 Task: Create a rule from the Routing list, Task moved to a section -> Set Priority in the project AgileEdge , set the section as Done clear the priority
Action: Mouse moved to (70, 396)
Screenshot: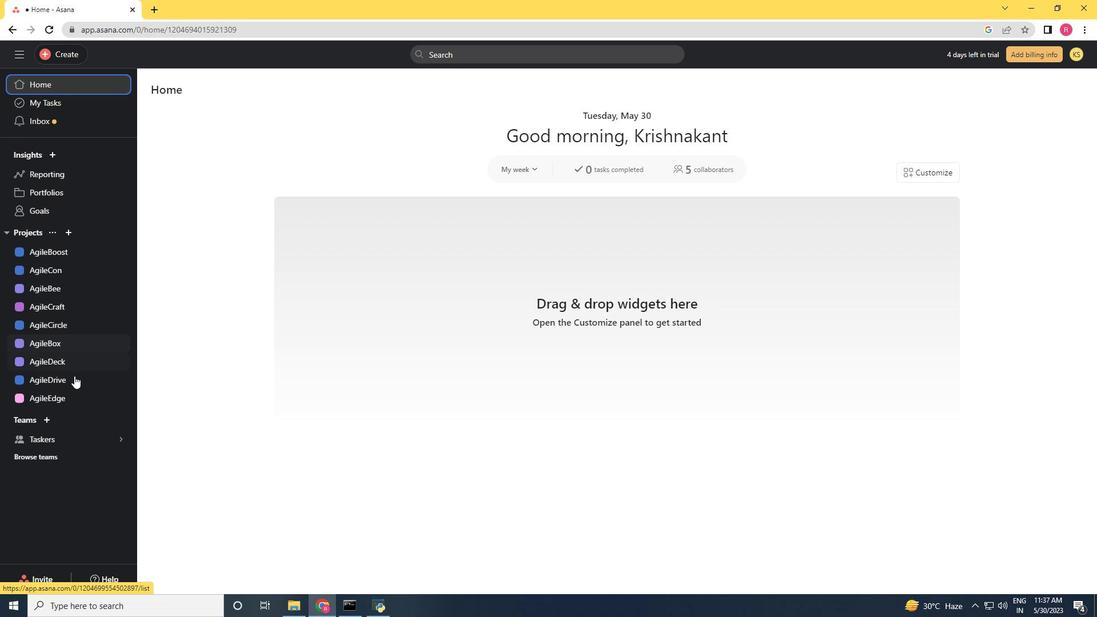 
Action: Mouse pressed left at (70, 396)
Screenshot: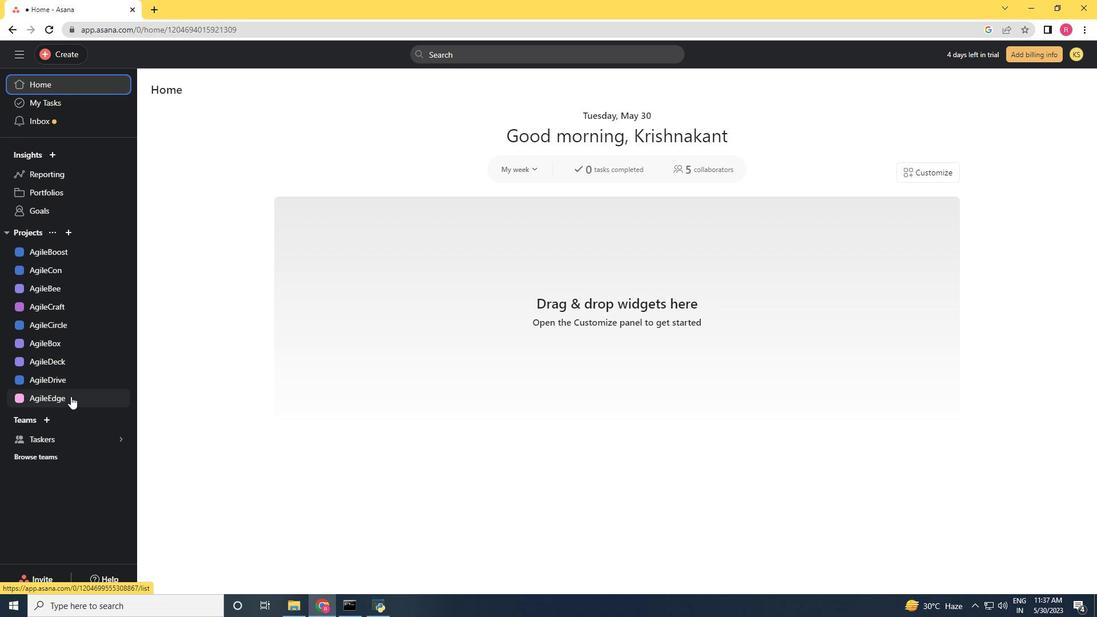 
Action: Mouse moved to (1054, 82)
Screenshot: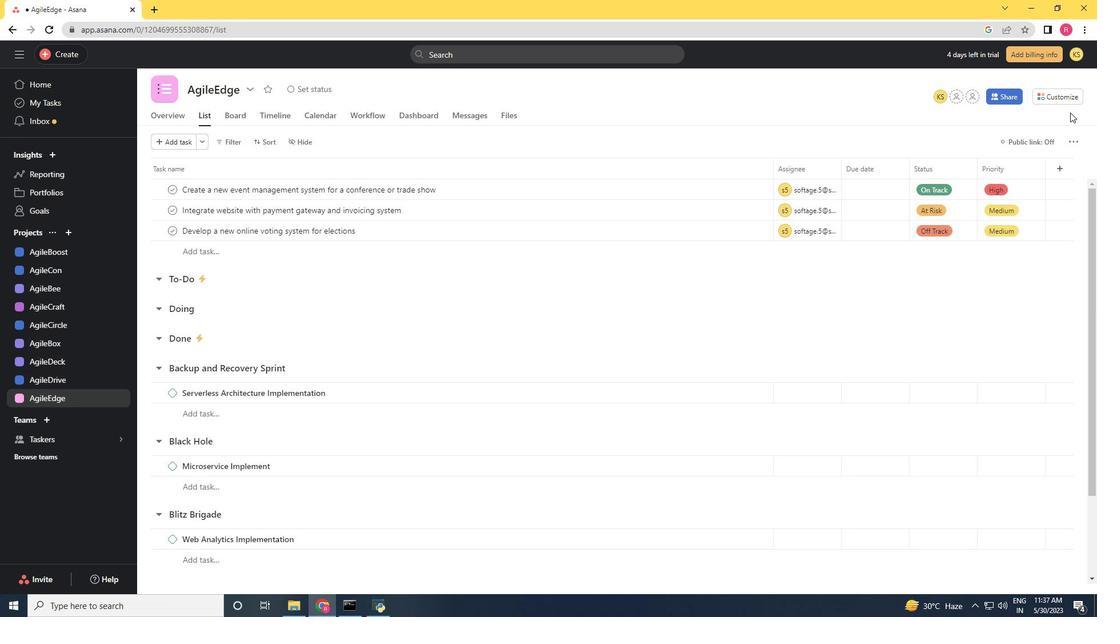 
Action: Mouse pressed left at (1054, 82)
Screenshot: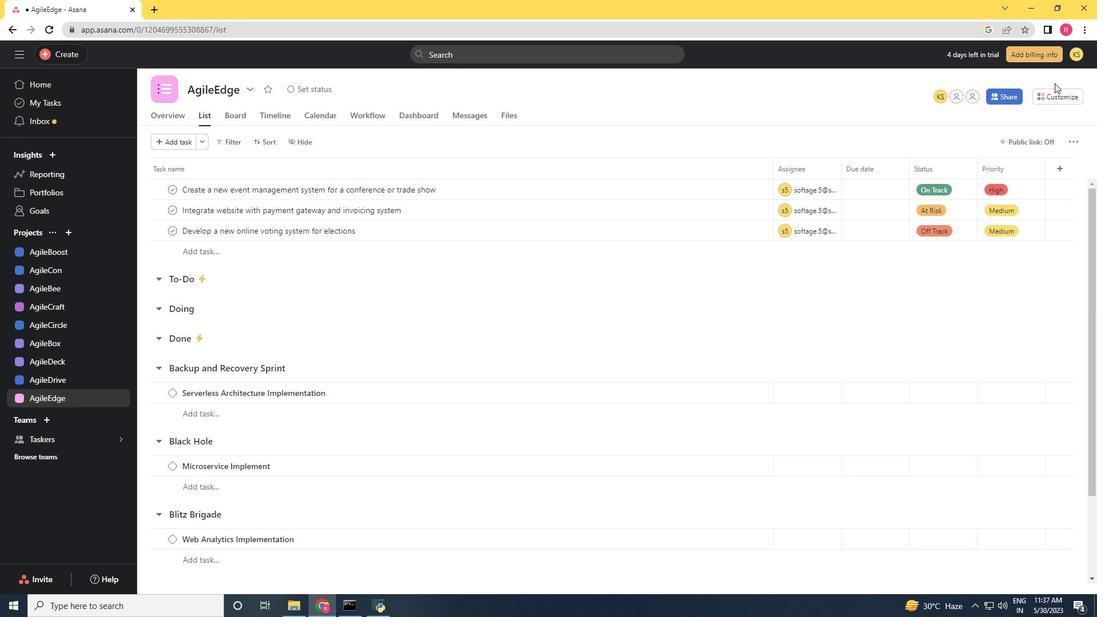 
Action: Mouse moved to (1057, 96)
Screenshot: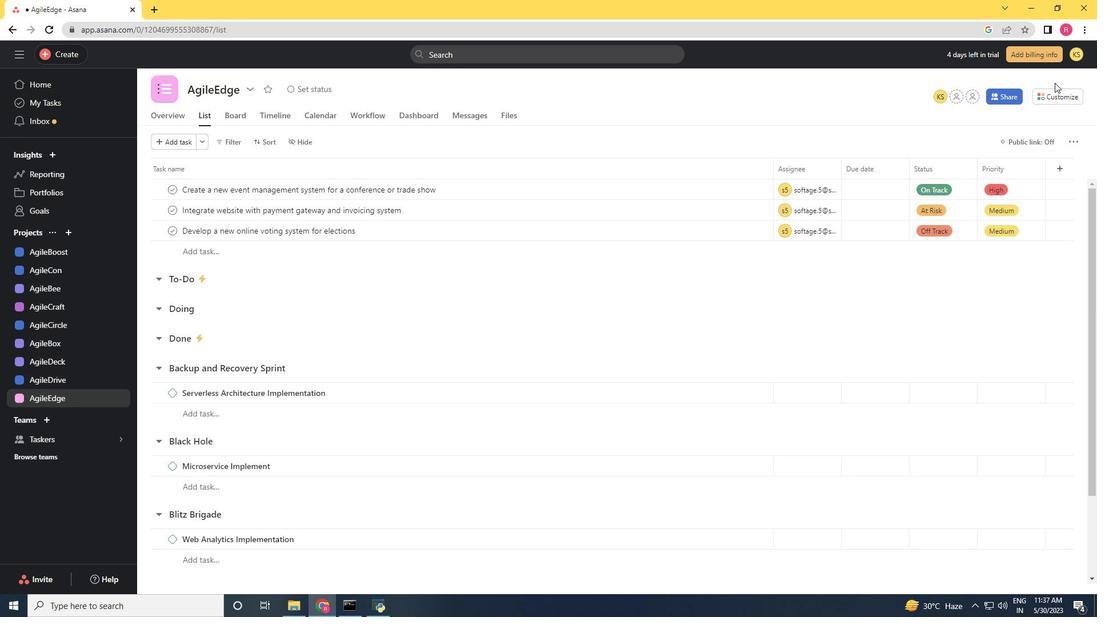 
Action: Mouse pressed left at (1057, 96)
Screenshot: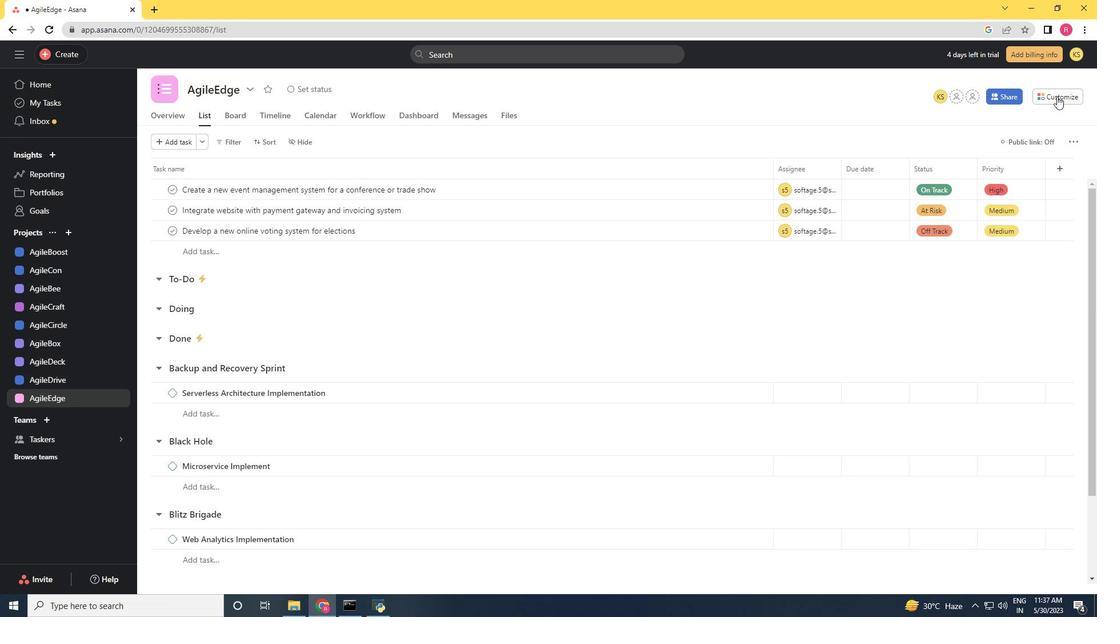 
Action: Mouse moved to (871, 247)
Screenshot: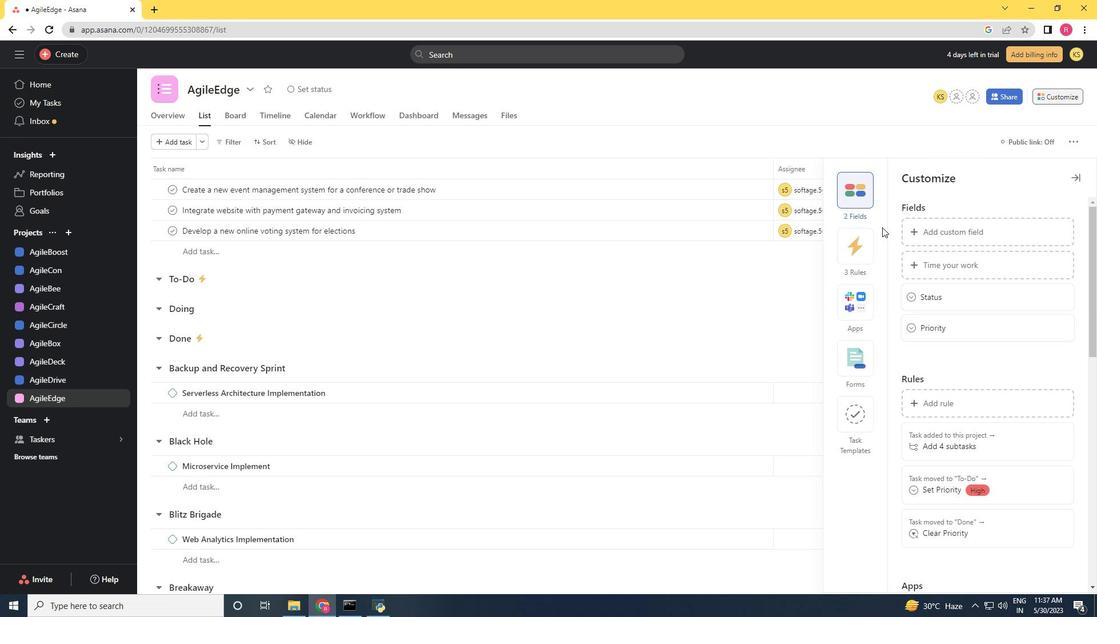 
Action: Mouse pressed left at (871, 247)
Screenshot: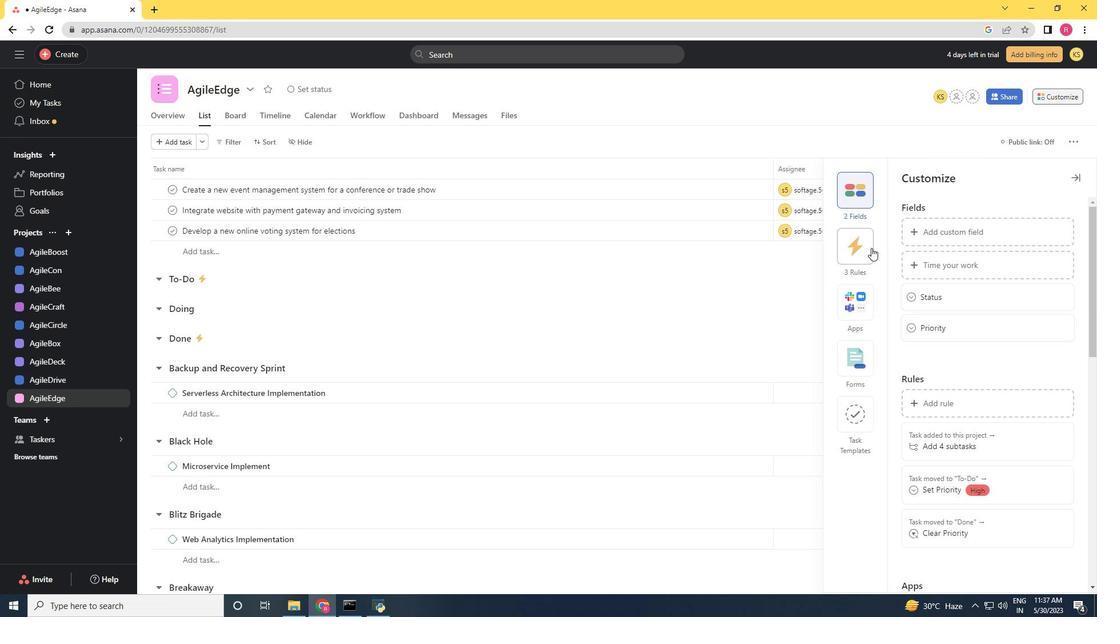 
Action: Mouse moved to (976, 238)
Screenshot: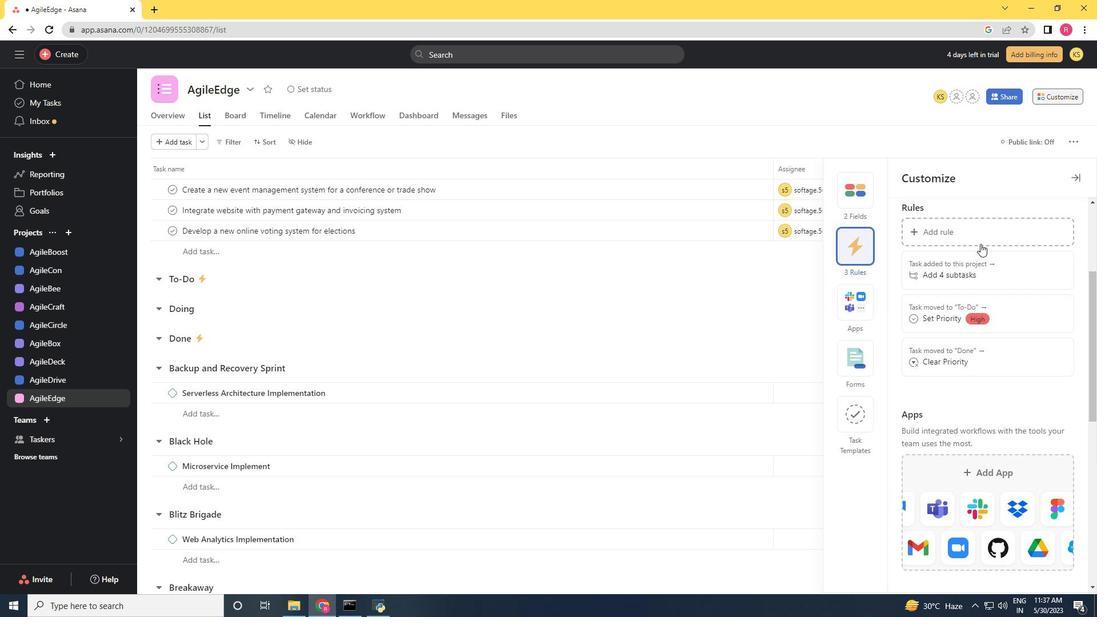 
Action: Mouse pressed left at (976, 238)
Screenshot: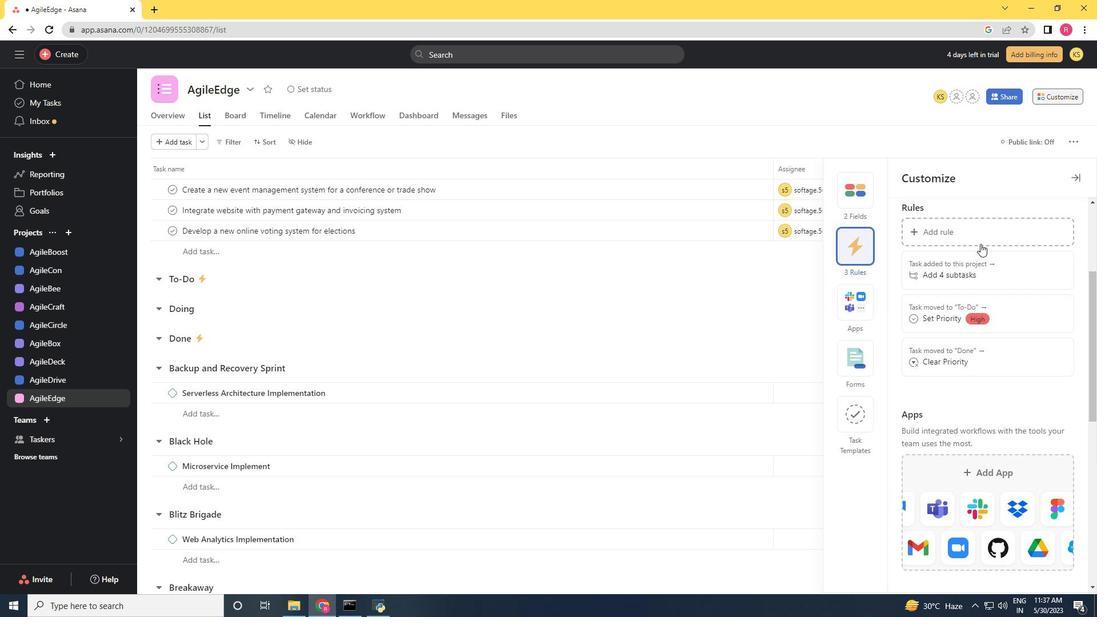
Action: Mouse moved to (241, 153)
Screenshot: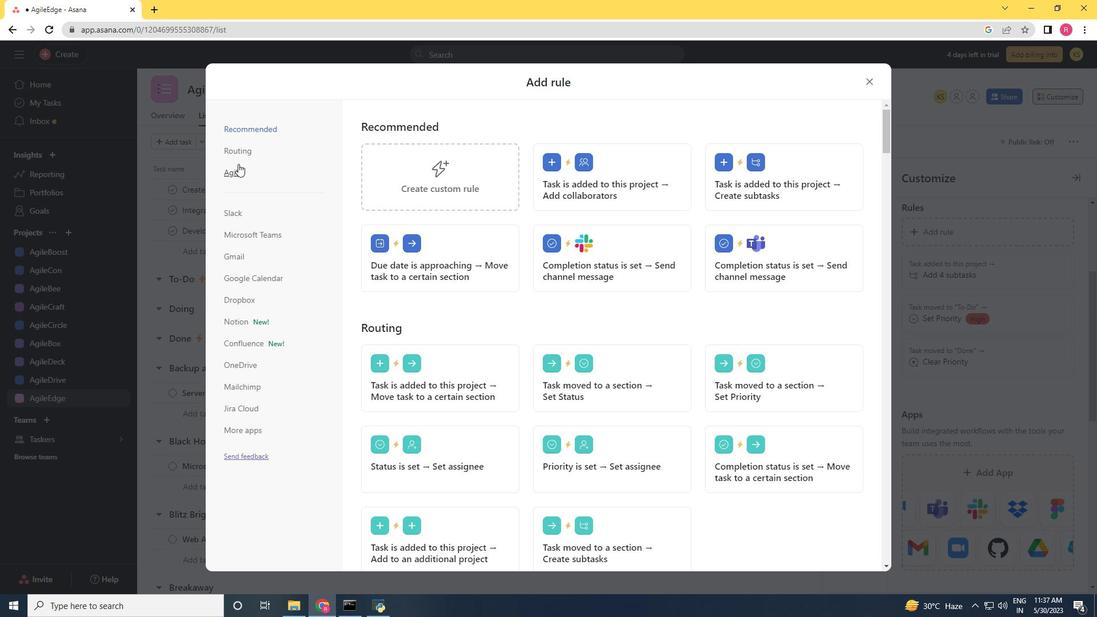 
Action: Mouse pressed left at (241, 153)
Screenshot: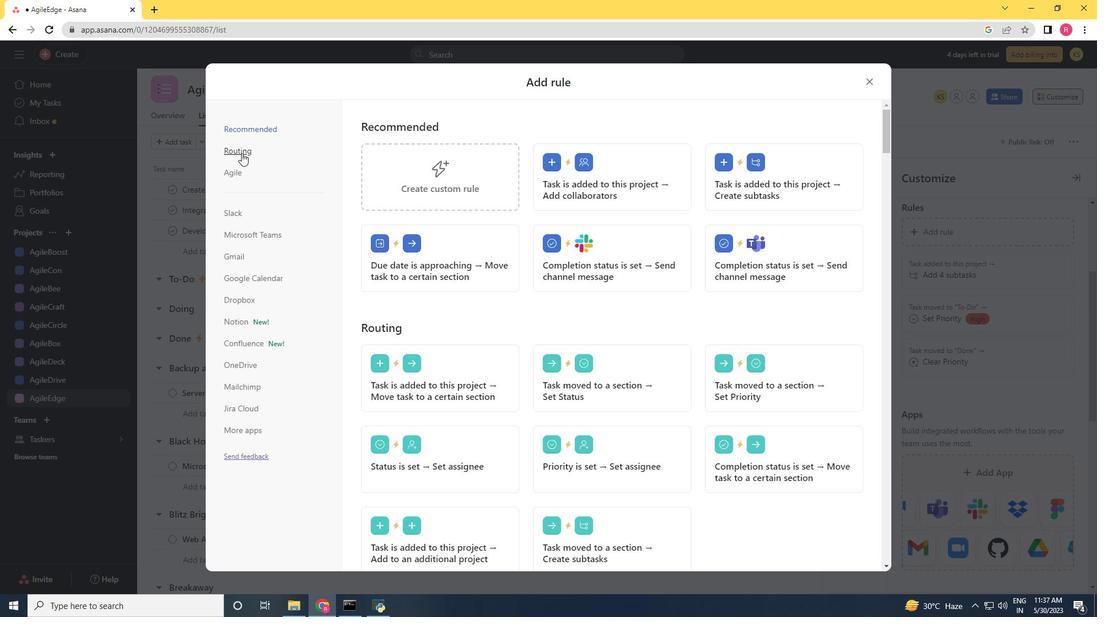 
Action: Mouse moved to (784, 178)
Screenshot: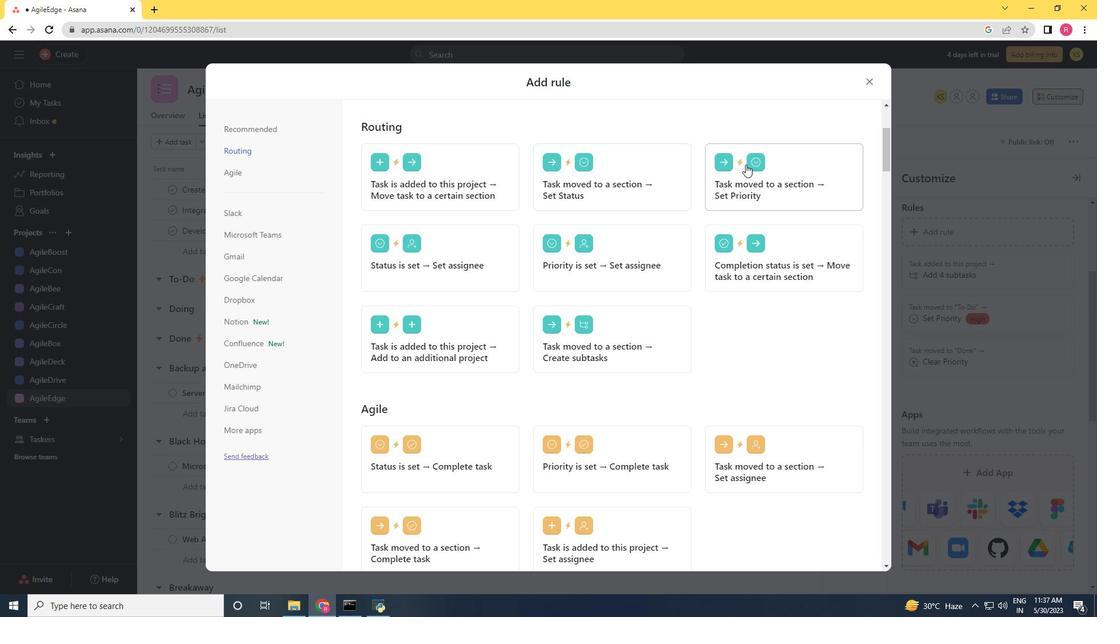 
Action: Mouse pressed left at (784, 178)
Screenshot: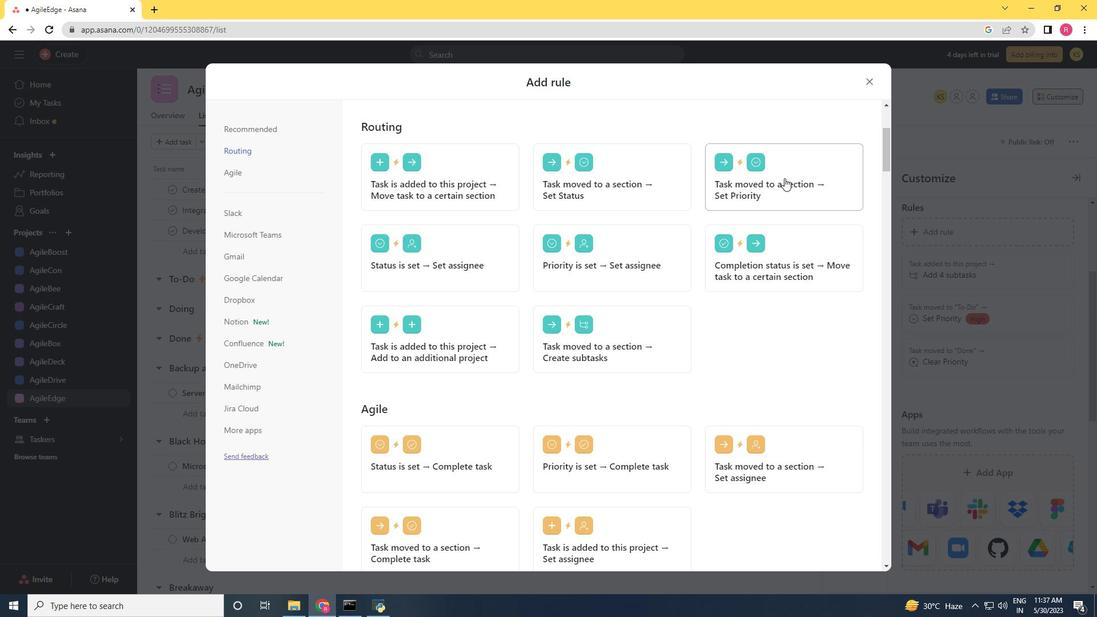 
Action: Mouse moved to (493, 303)
Screenshot: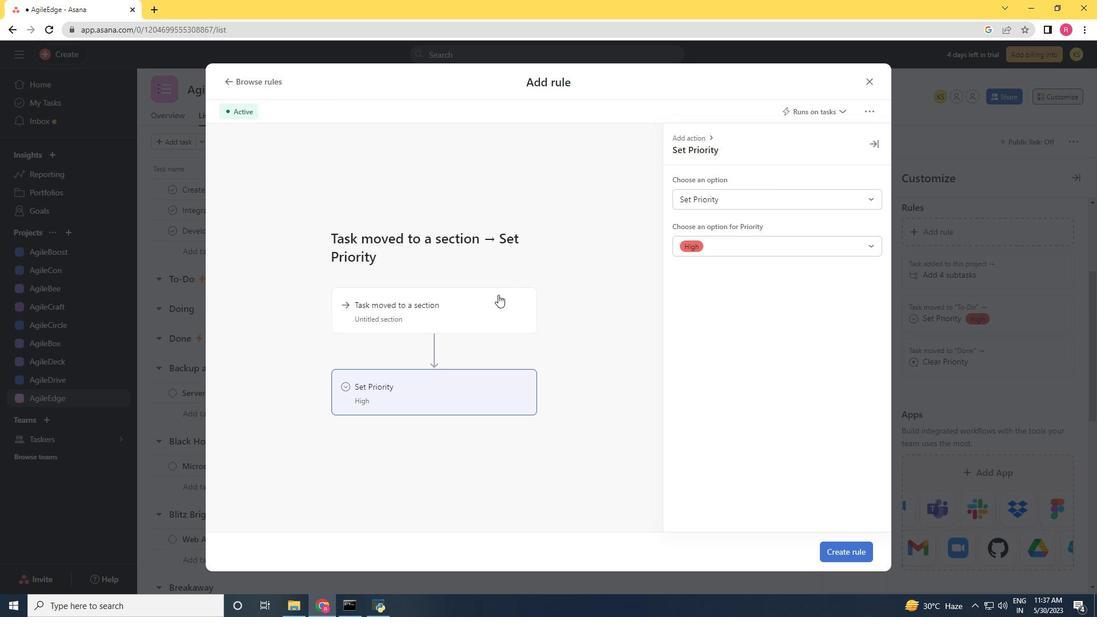 
Action: Mouse pressed left at (493, 303)
Screenshot: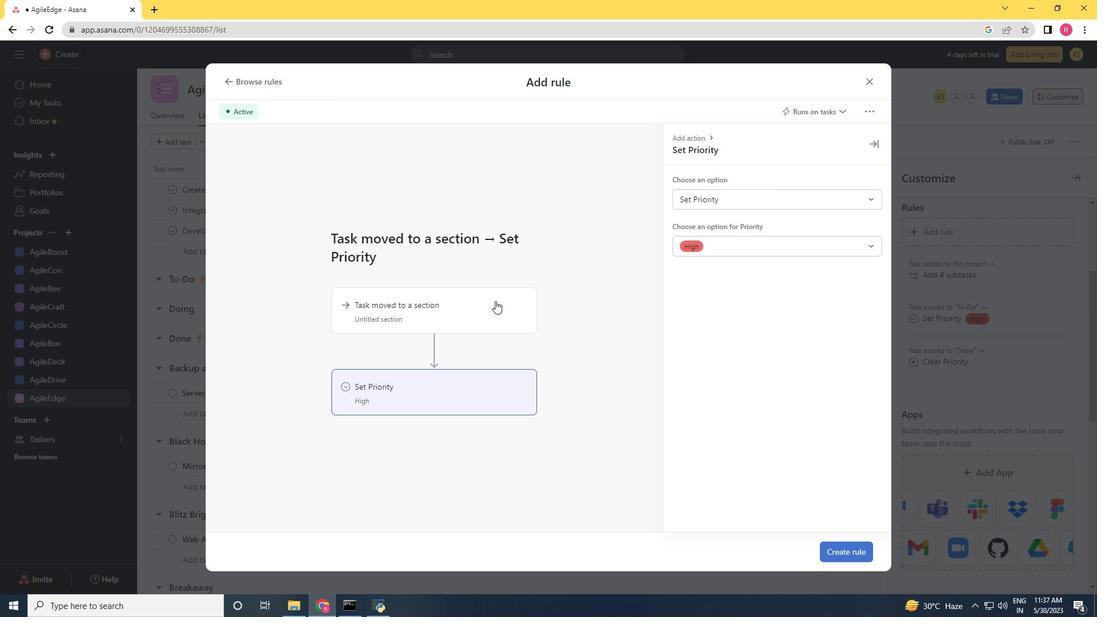 
Action: Mouse moved to (723, 198)
Screenshot: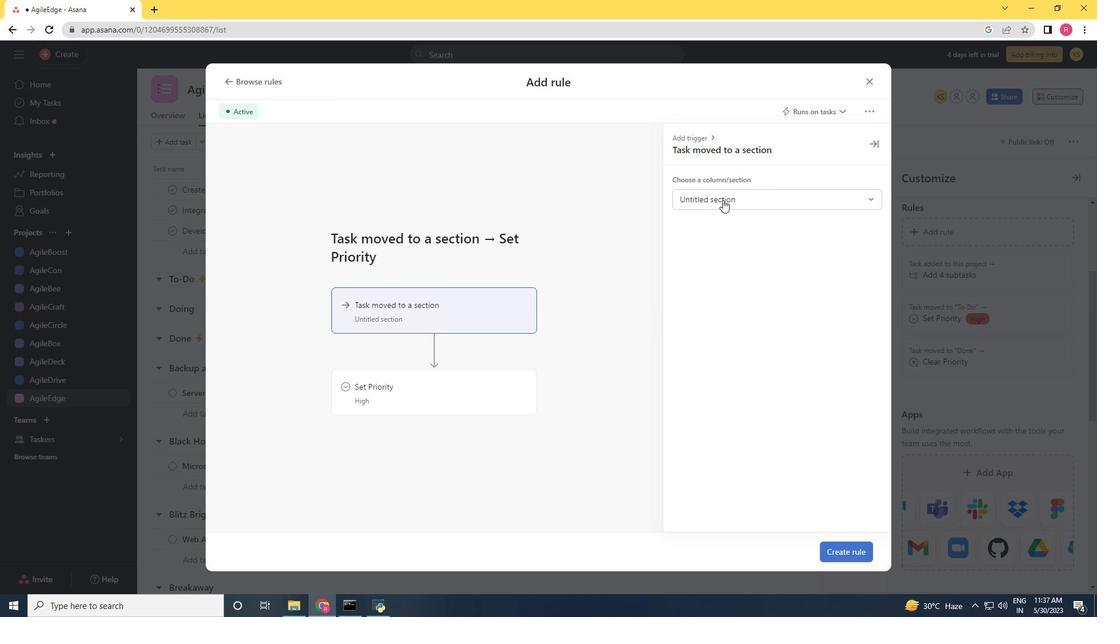 
Action: Mouse pressed left at (723, 198)
Screenshot: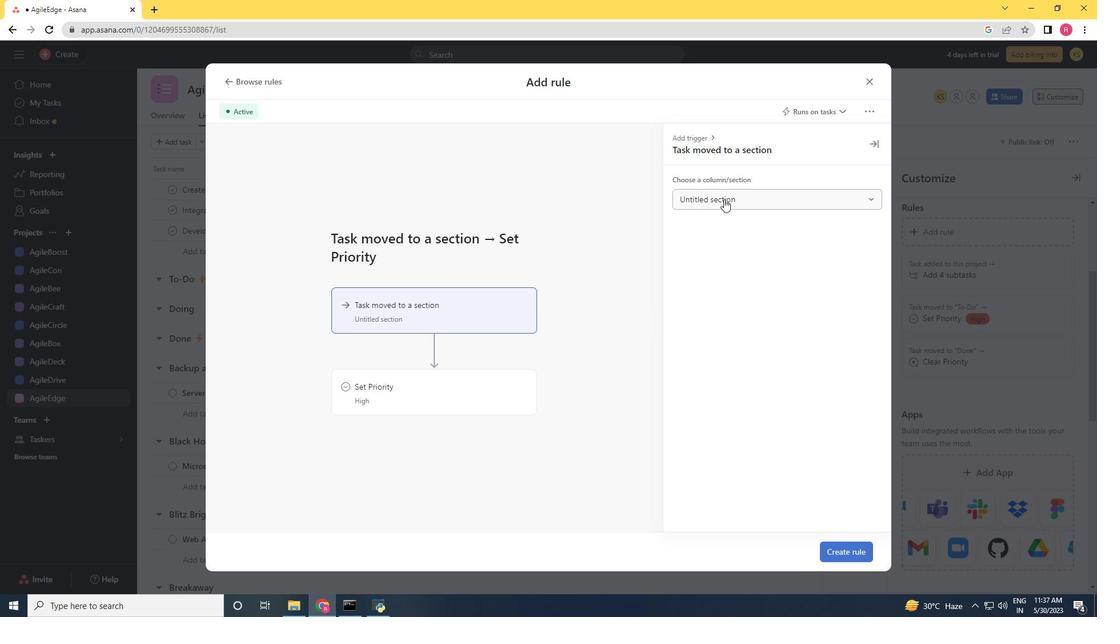 
Action: Mouse moved to (711, 282)
Screenshot: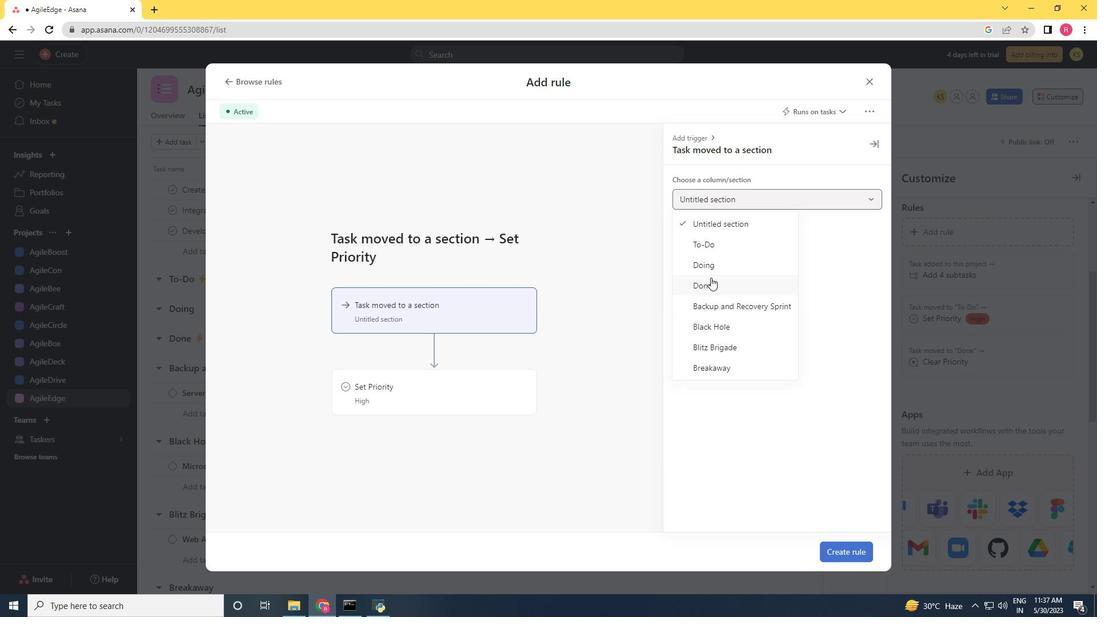 
Action: Mouse pressed left at (711, 282)
Screenshot: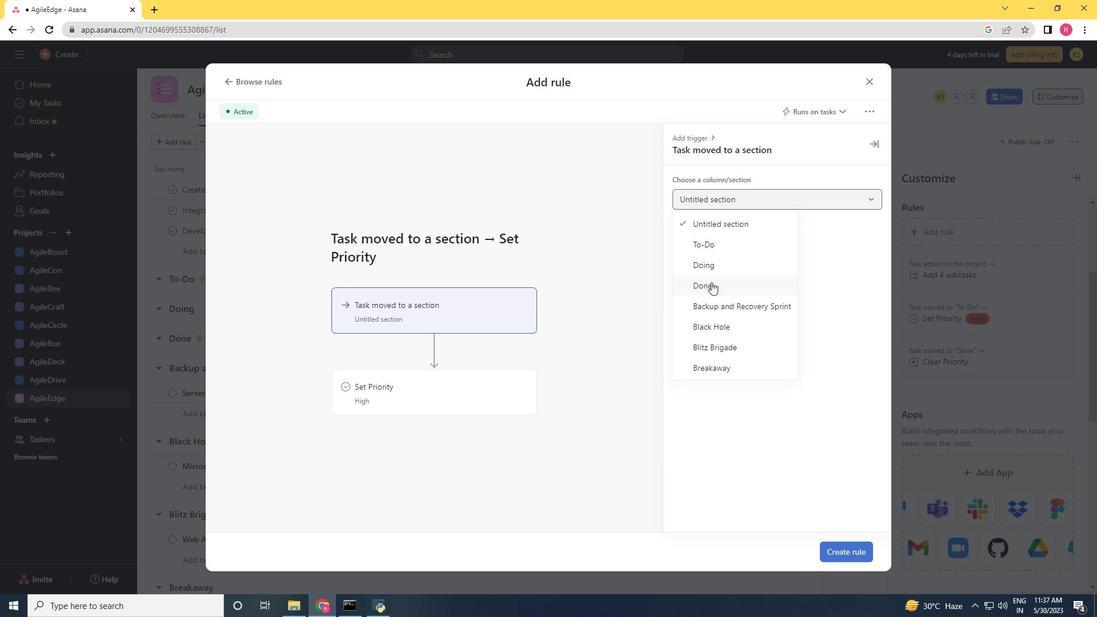 
Action: Mouse moved to (468, 391)
Screenshot: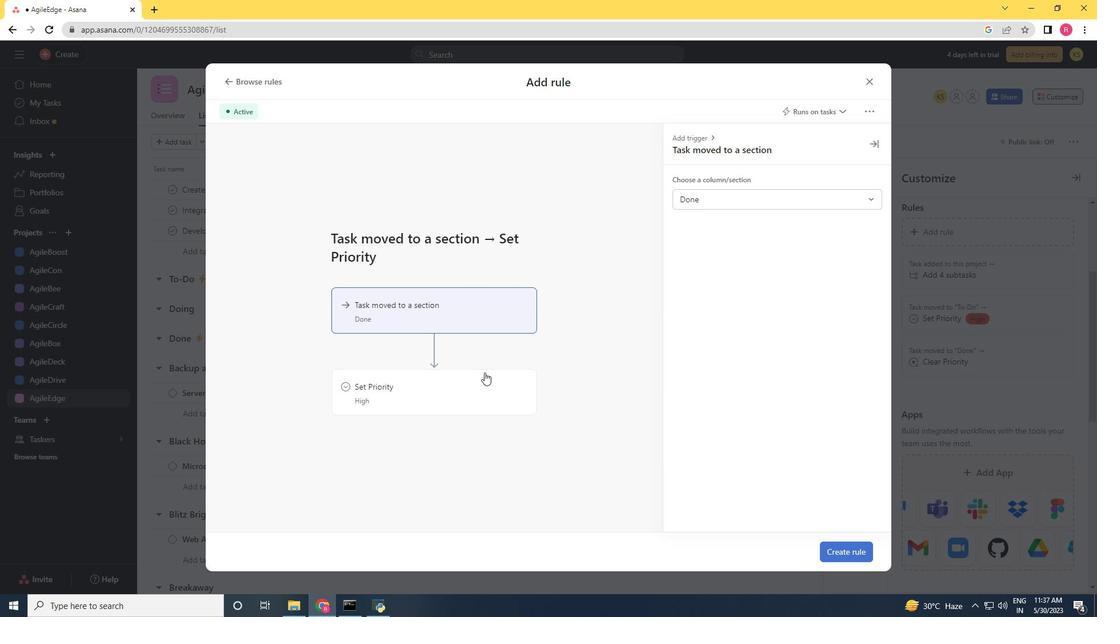
Action: Mouse pressed left at (468, 391)
Screenshot: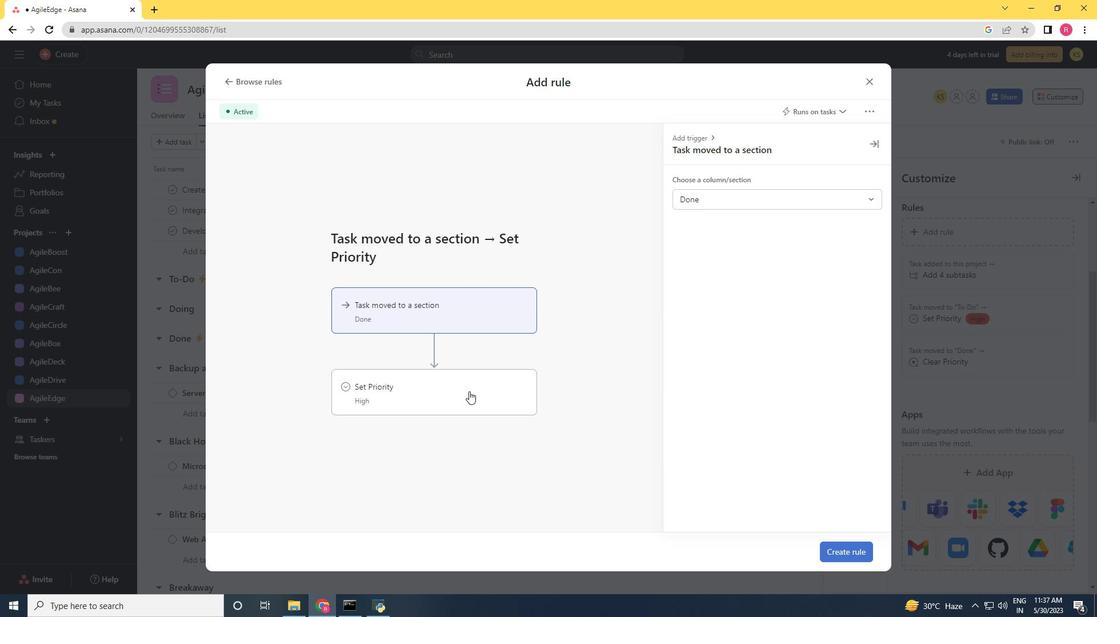 
Action: Mouse moved to (735, 202)
Screenshot: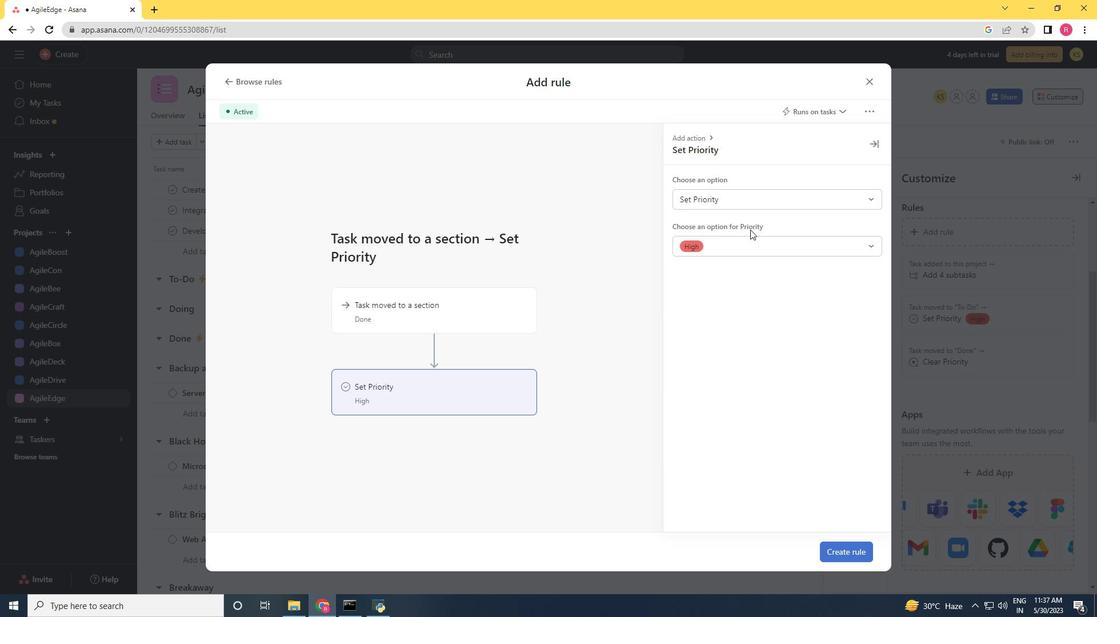 
Action: Mouse pressed left at (735, 202)
Screenshot: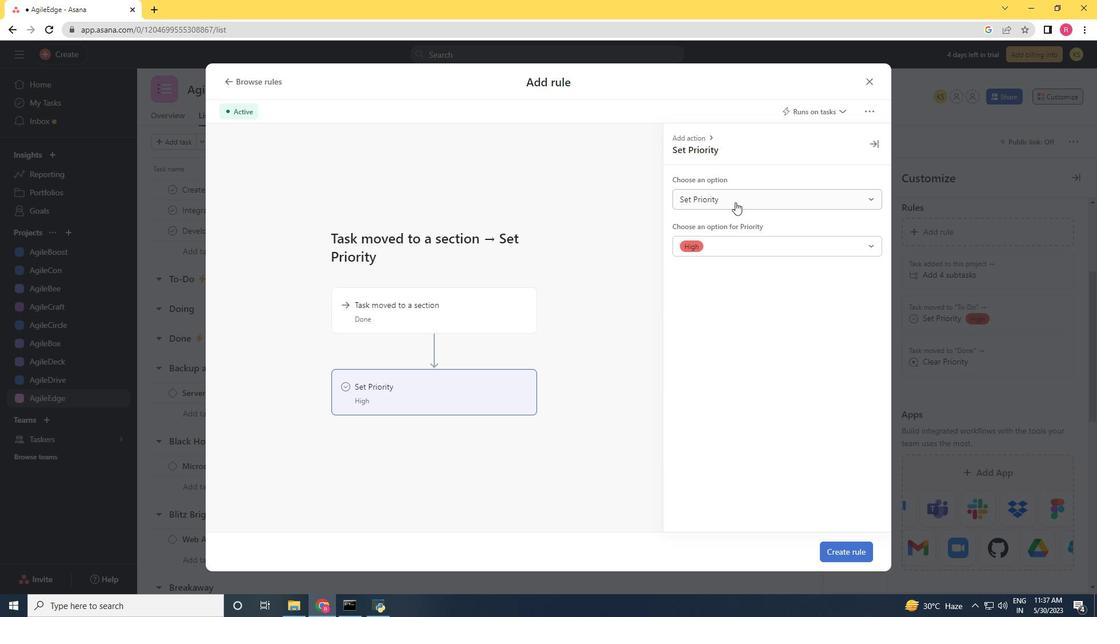 
Action: Mouse moved to (733, 241)
Screenshot: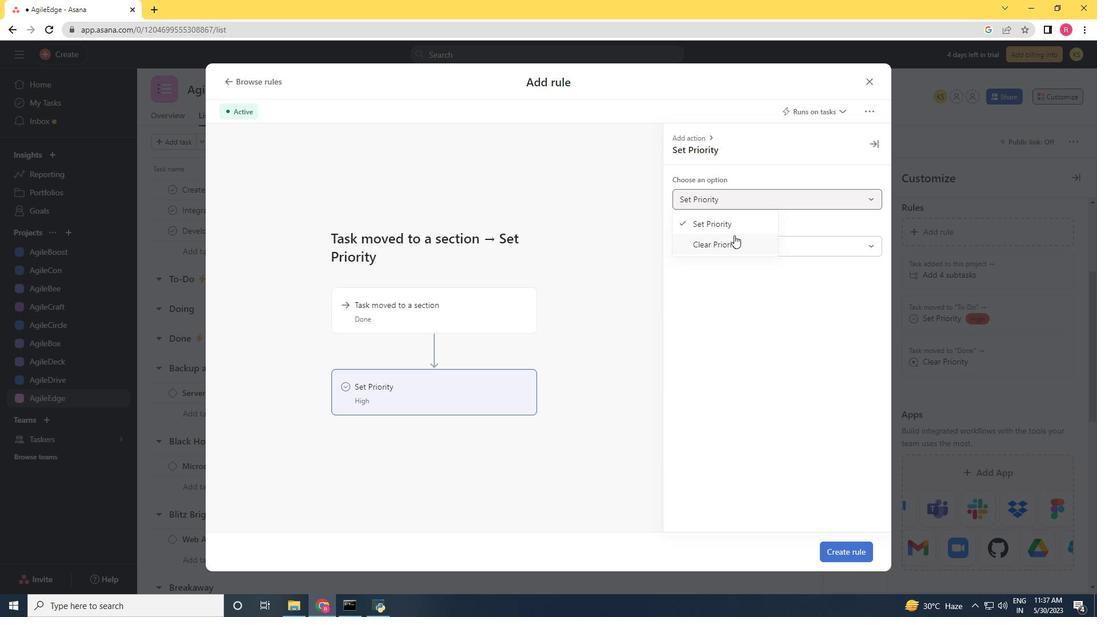 
Action: Mouse pressed left at (733, 241)
Screenshot: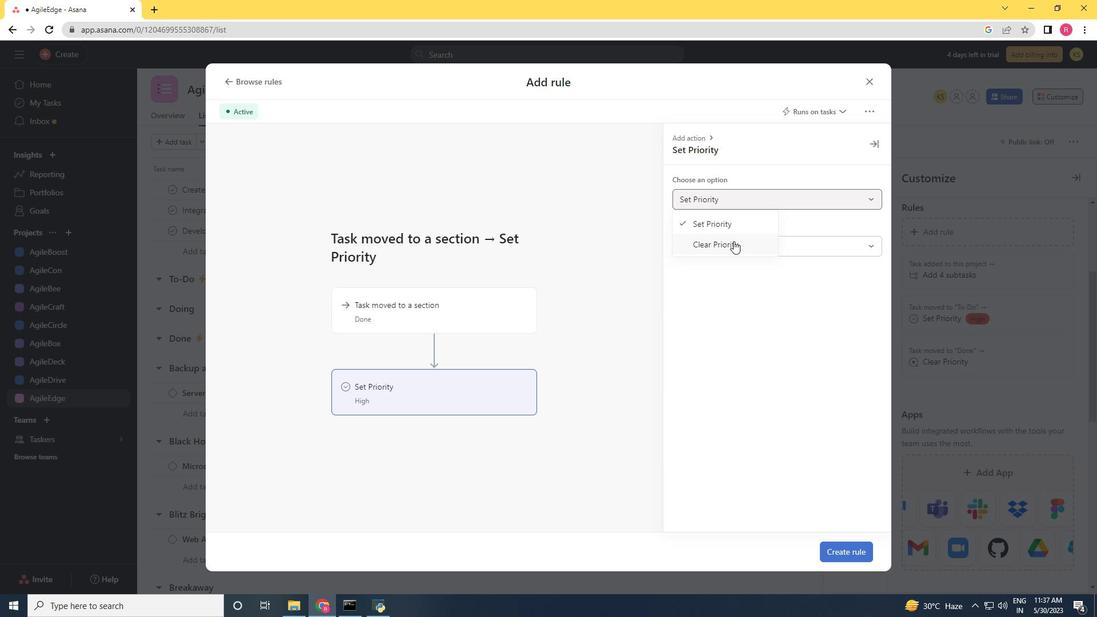 
Action: Mouse moved to (846, 545)
Screenshot: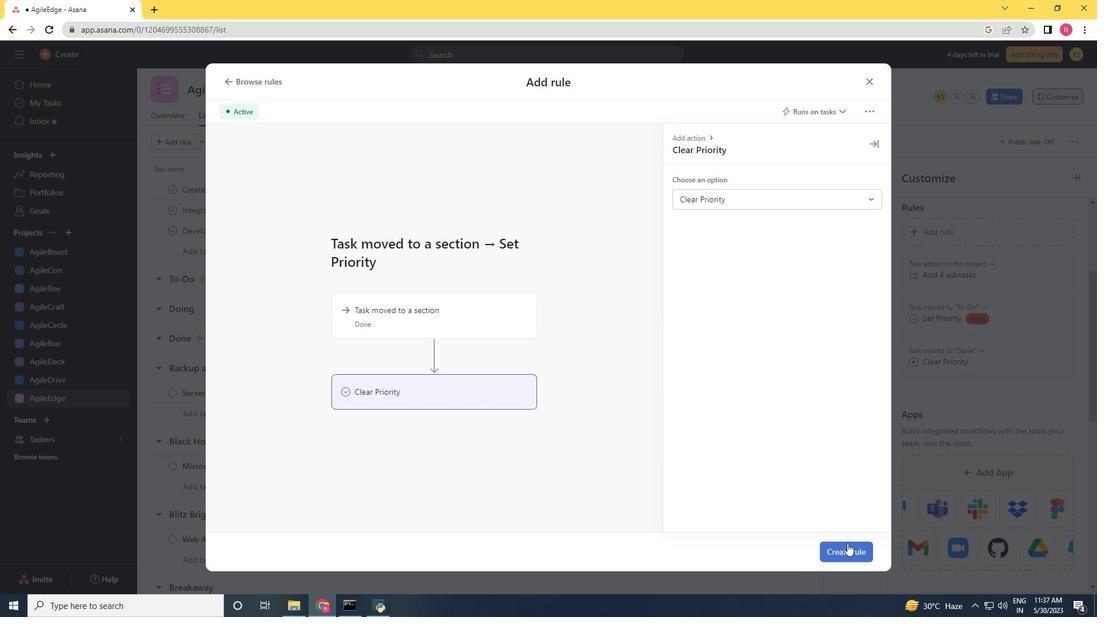 
Action: Mouse pressed left at (846, 545)
Screenshot: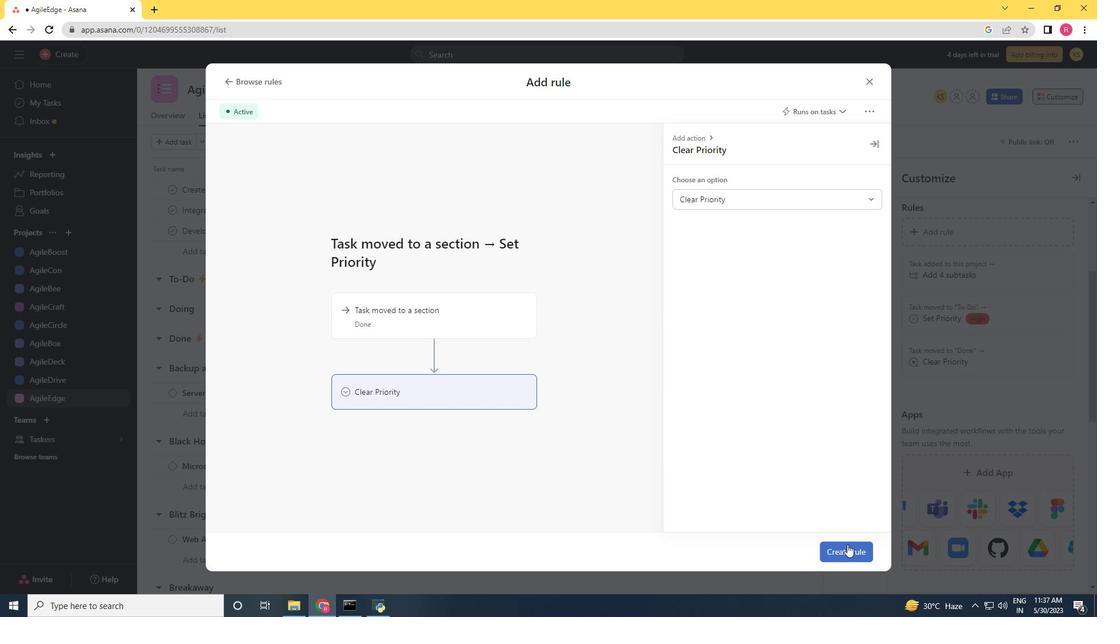 
